 Task: Change the task working hours per week to 39 in Outlook.
Action: Mouse moved to (50, 31)
Screenshot: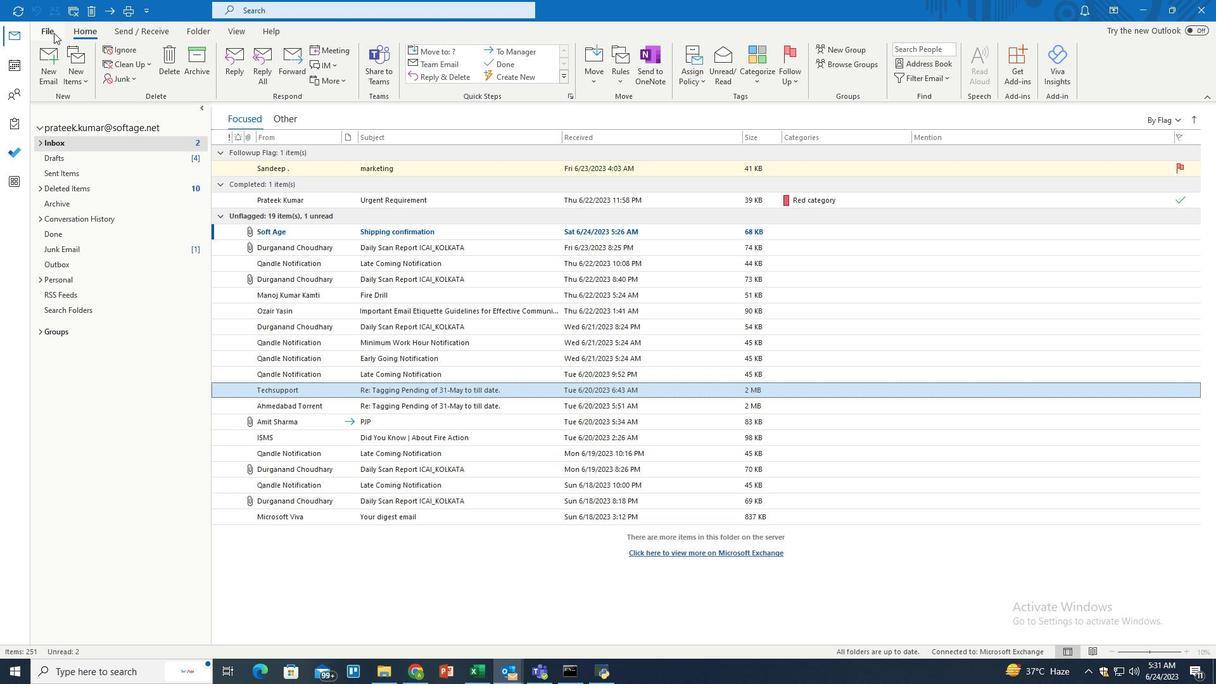 
Action: Mouse pressed left at (50, 31)
Screenshot: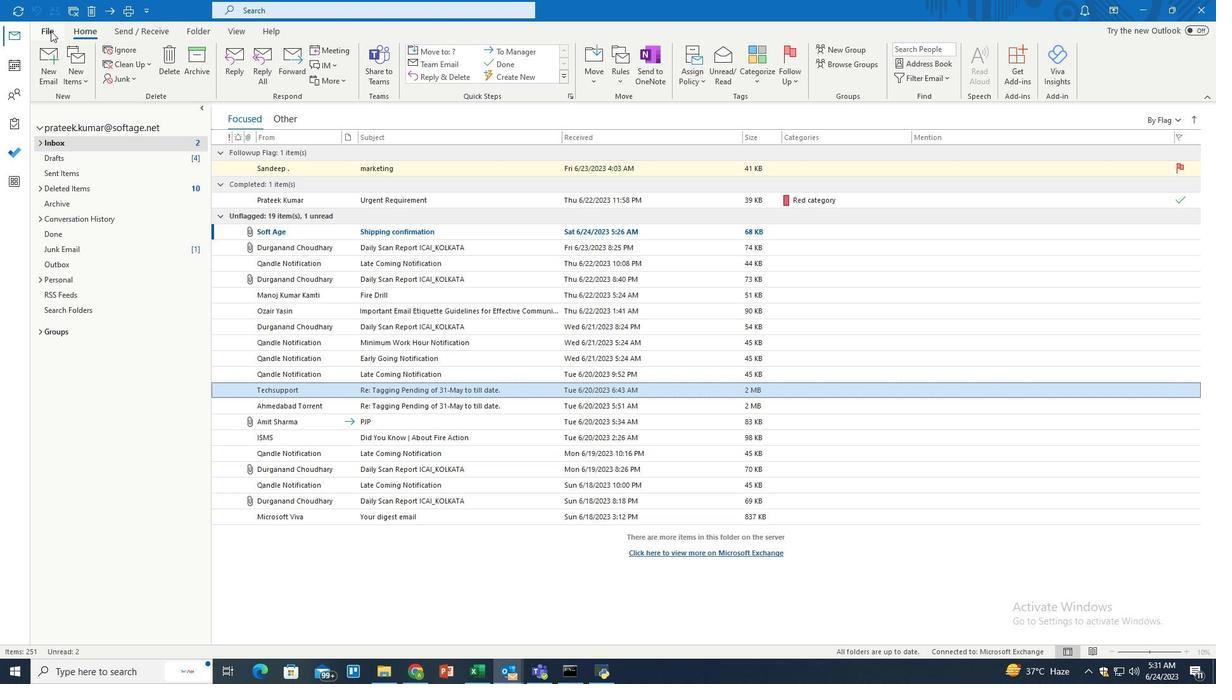 
Action: Mouse moved to (41, 606)
Screenshot: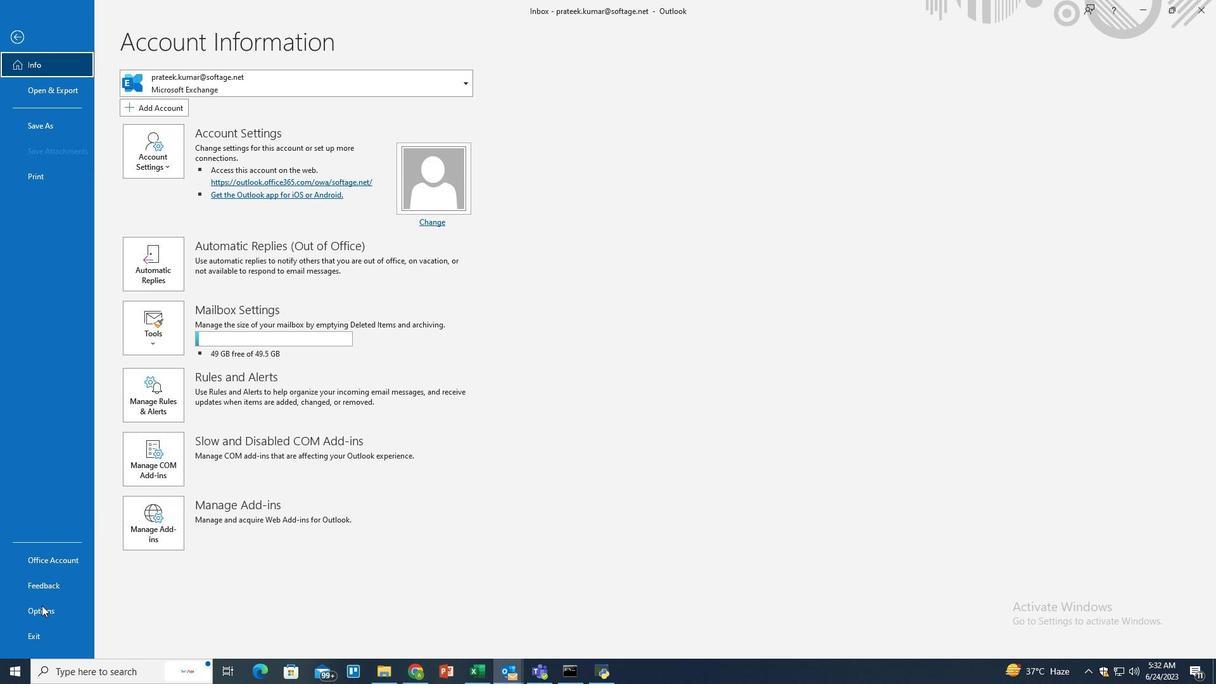 
Action: Mouse pressed left at (41, 606)
Screenshot: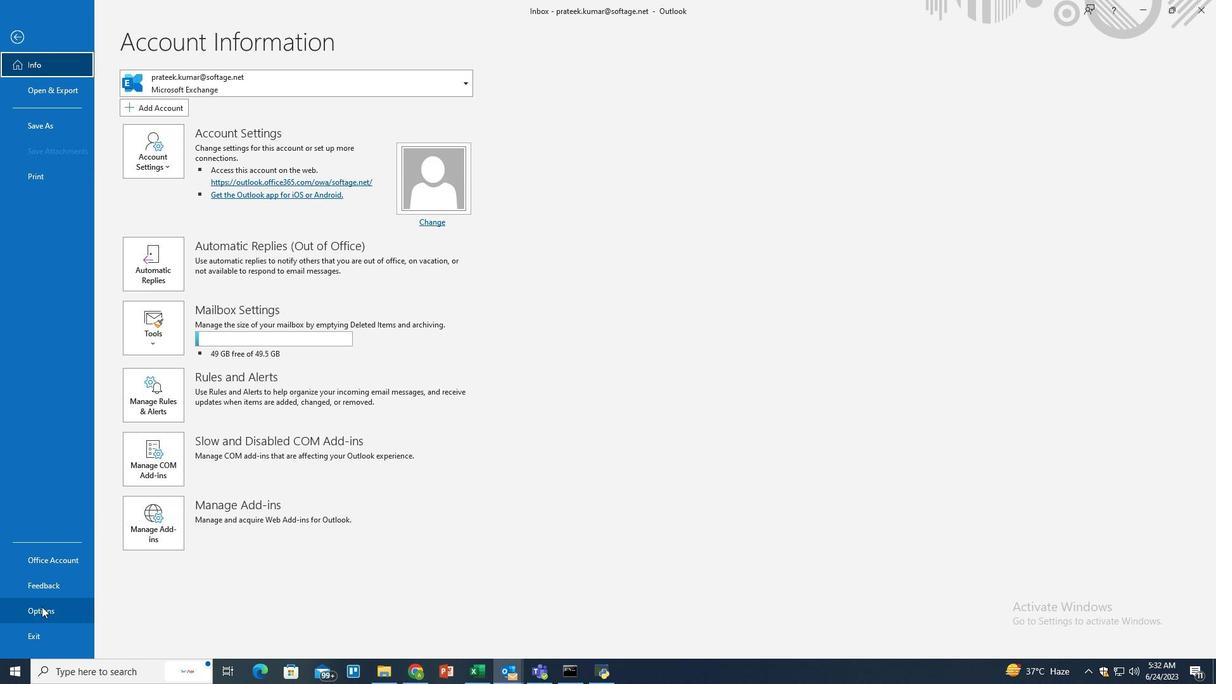 
Action: Mouse moved to (352, 226)
Screenshot: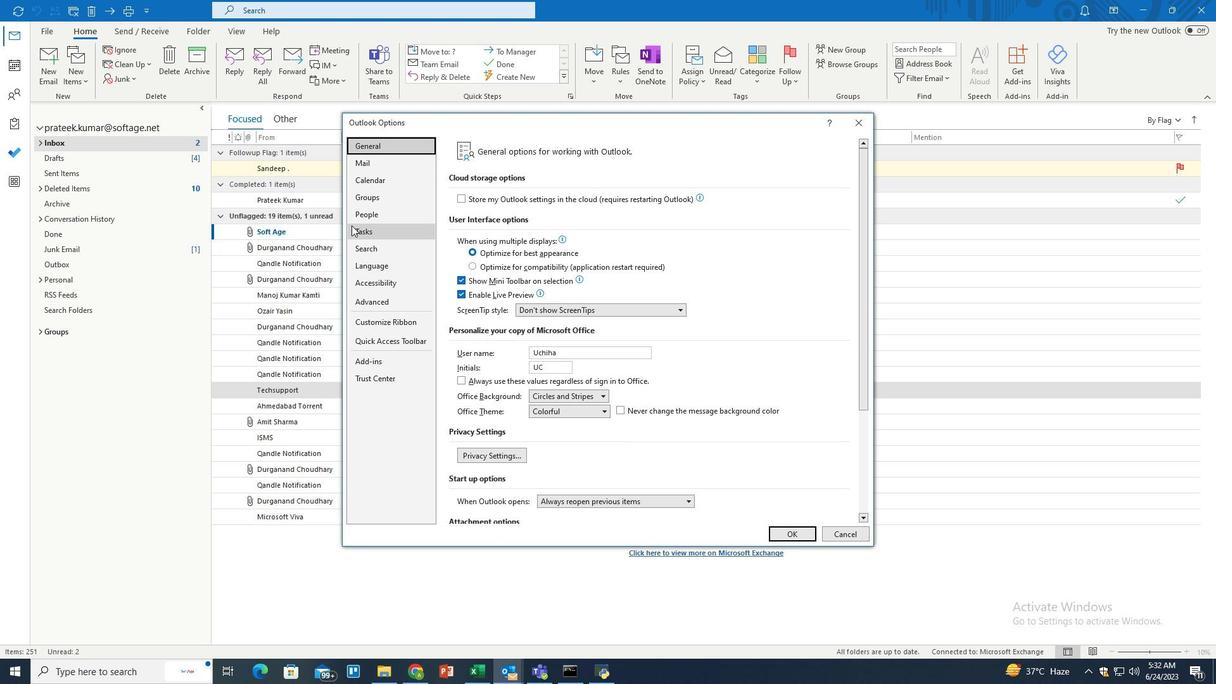 
Action: Mouse pressed left at (352, 226)
Screenshot: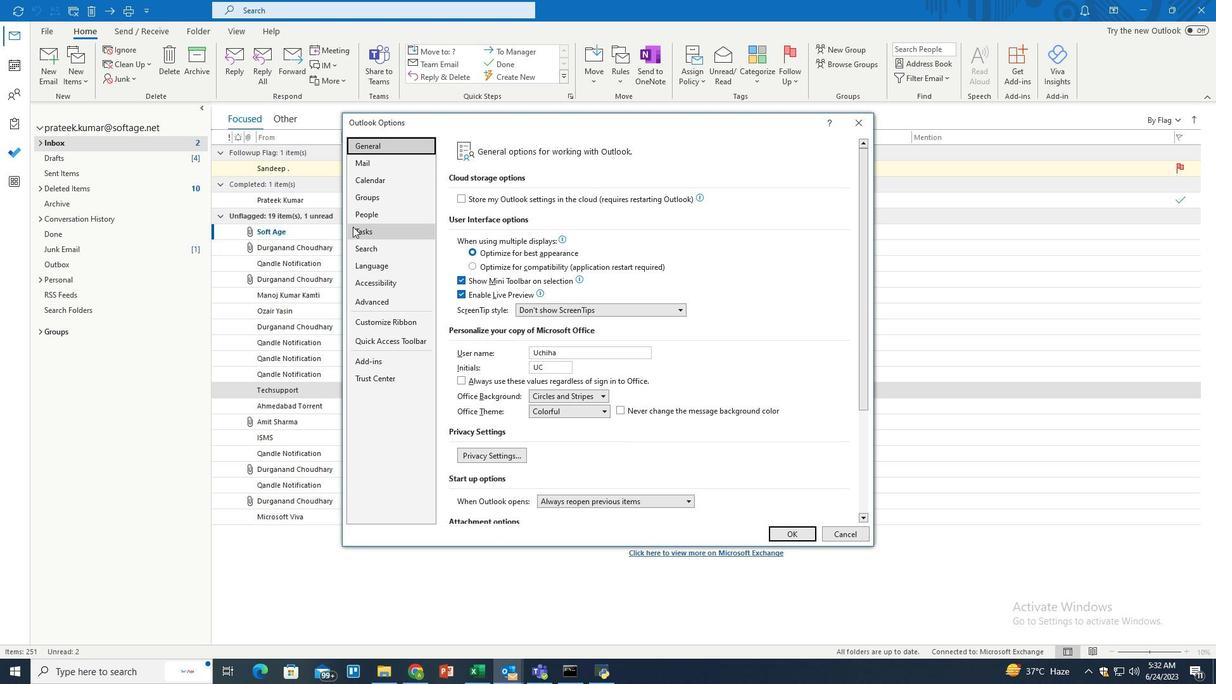 
Action: Mouse moved to (625, 382)
Screenshot: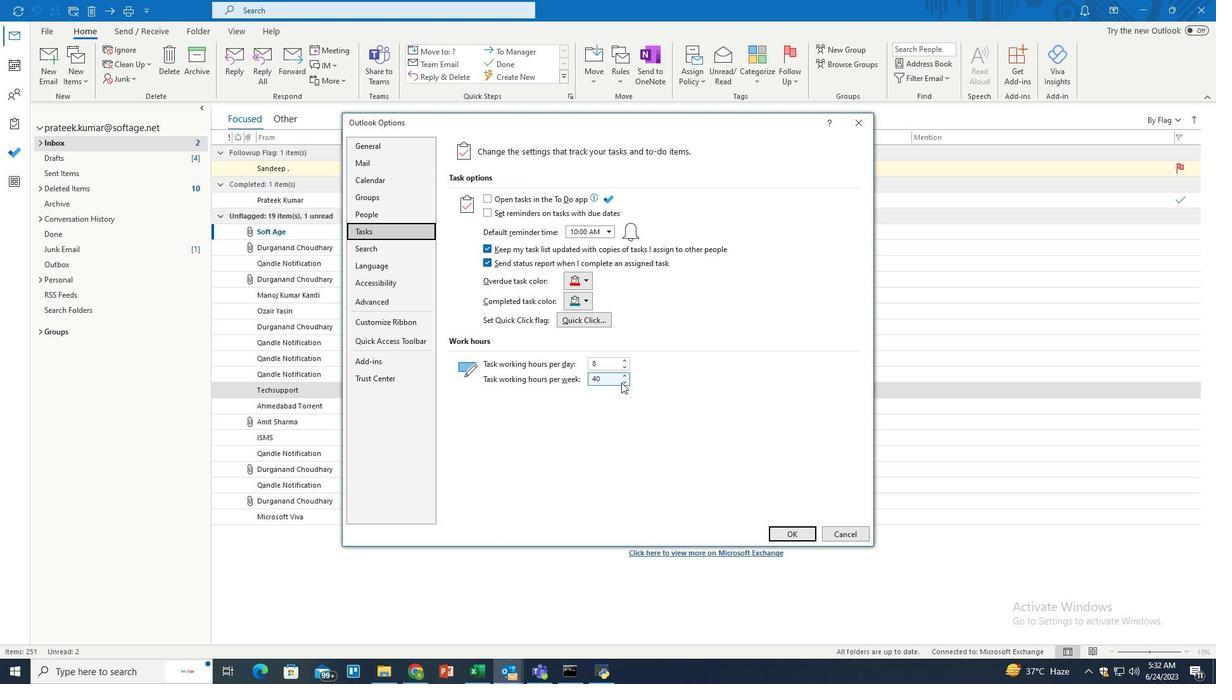 
Action: Mouse pressed left at (625, 382)
Screenshot: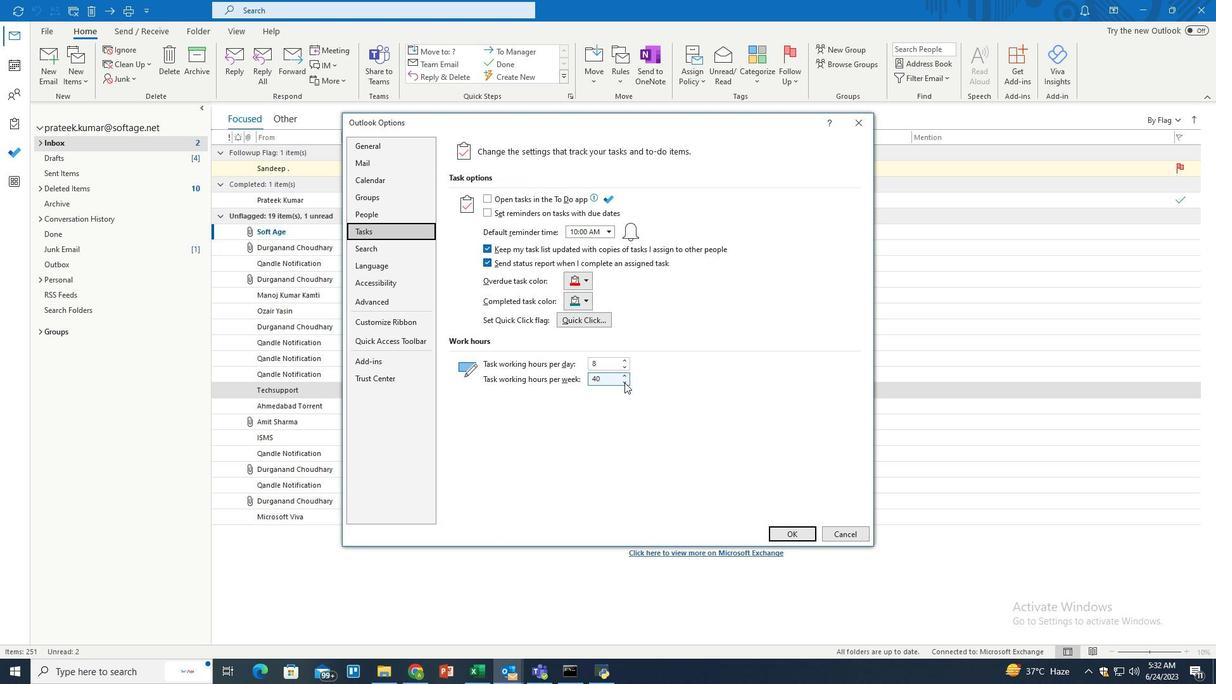 
Action: Mouse pressed left at (625, 382)
Screenshot: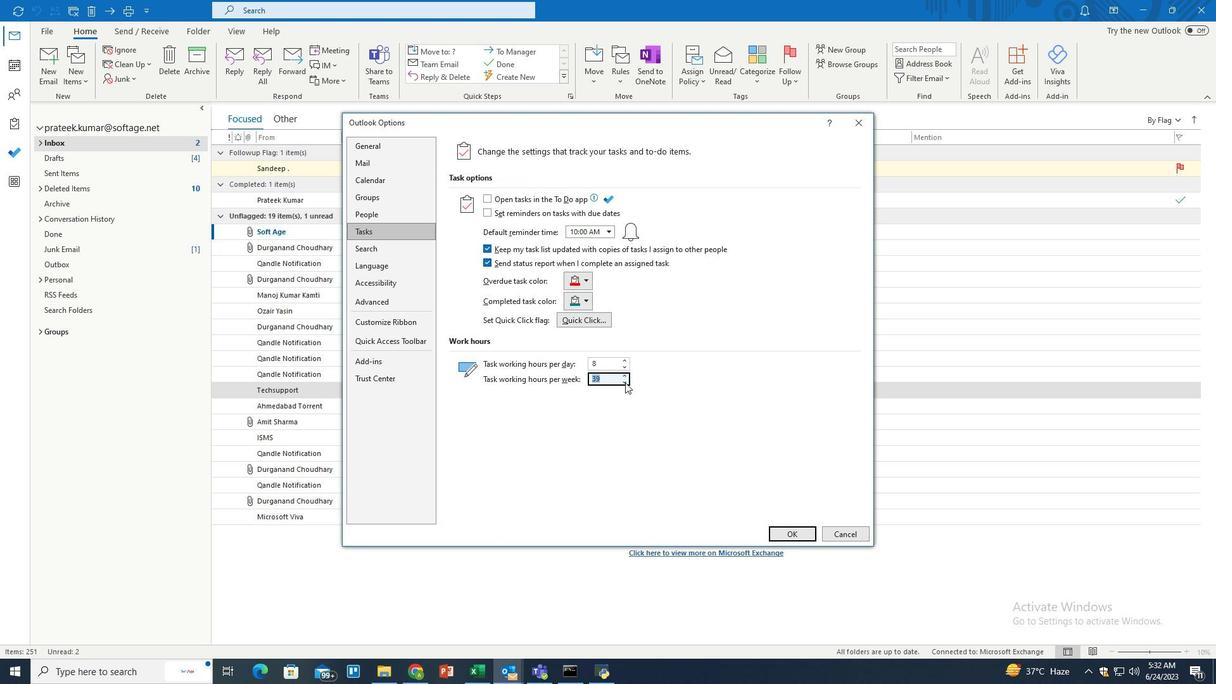 
Action: Mouse pressed left at (625, 382)
Screenshot: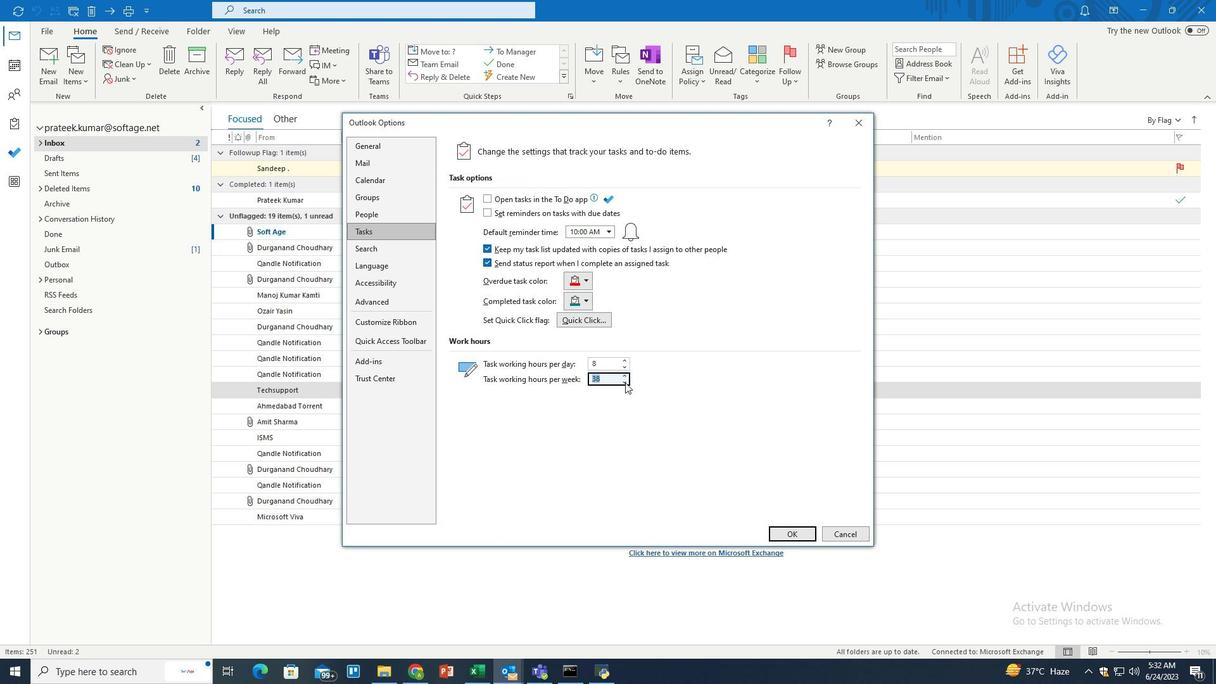 
Action: Mouse pressed left at (625, 382)
Screenshot: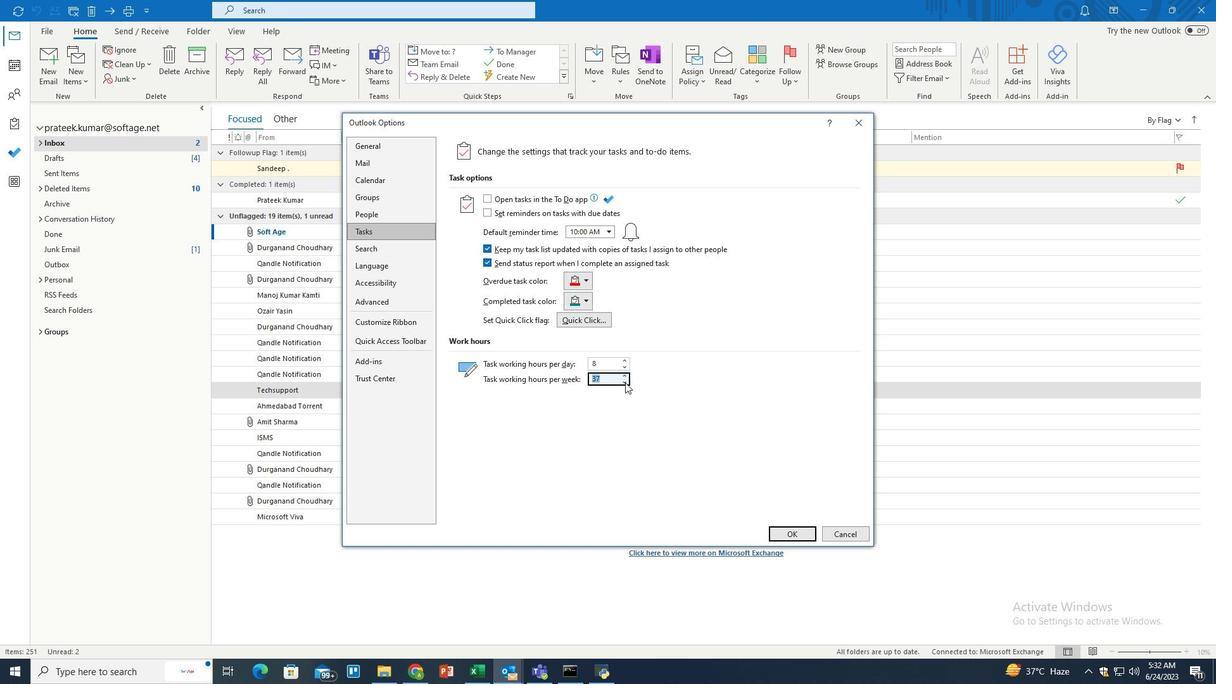 
Action: Mouse pressed left at (625, 382)
Screenshot: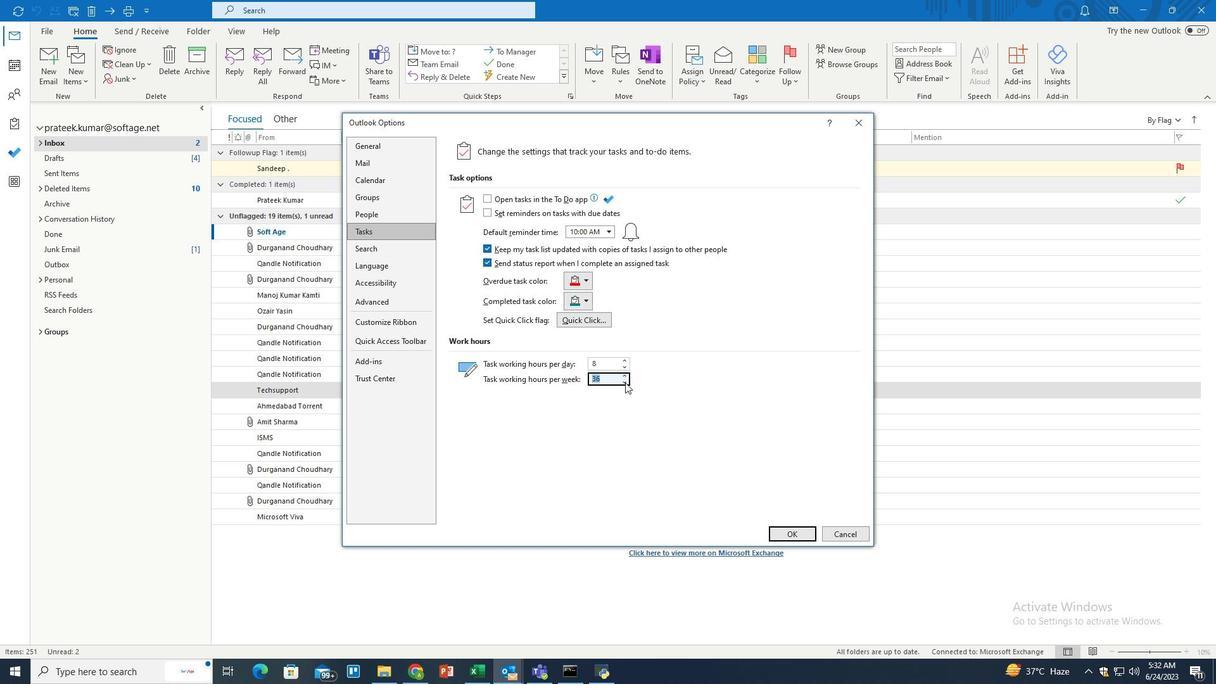 
Action: Mouse moved to (777, 533)
Screenshot: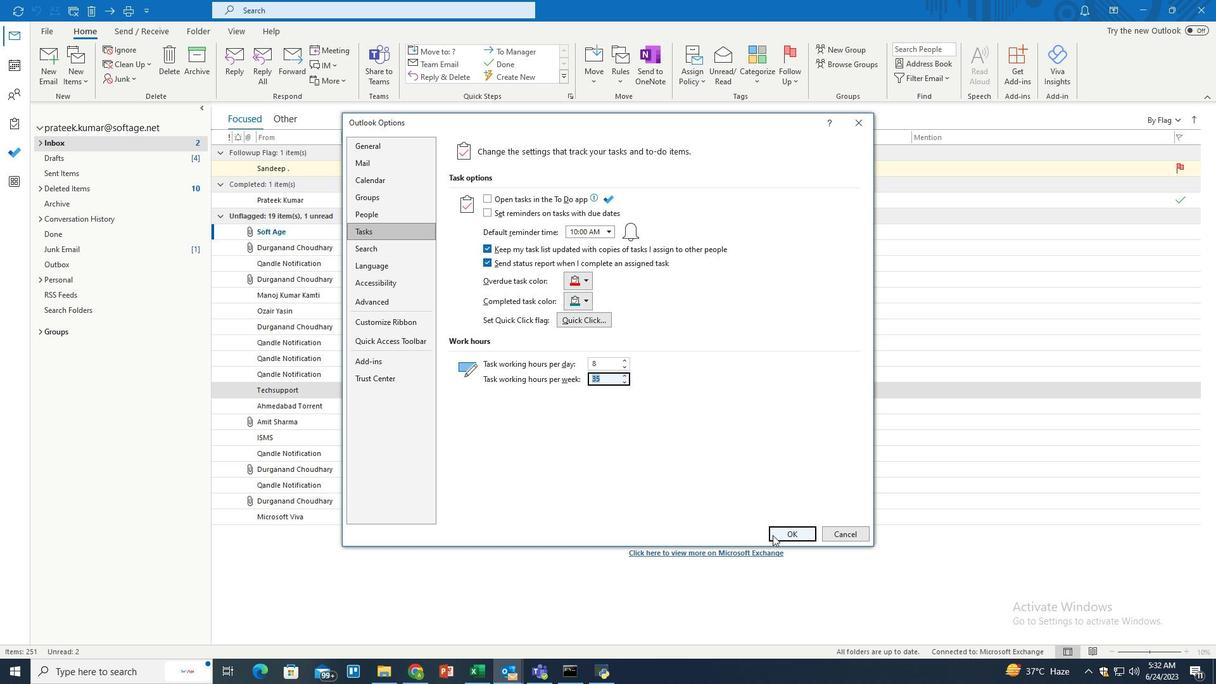 
Action: Mouse pressed left at (777, 533)
Screenshot: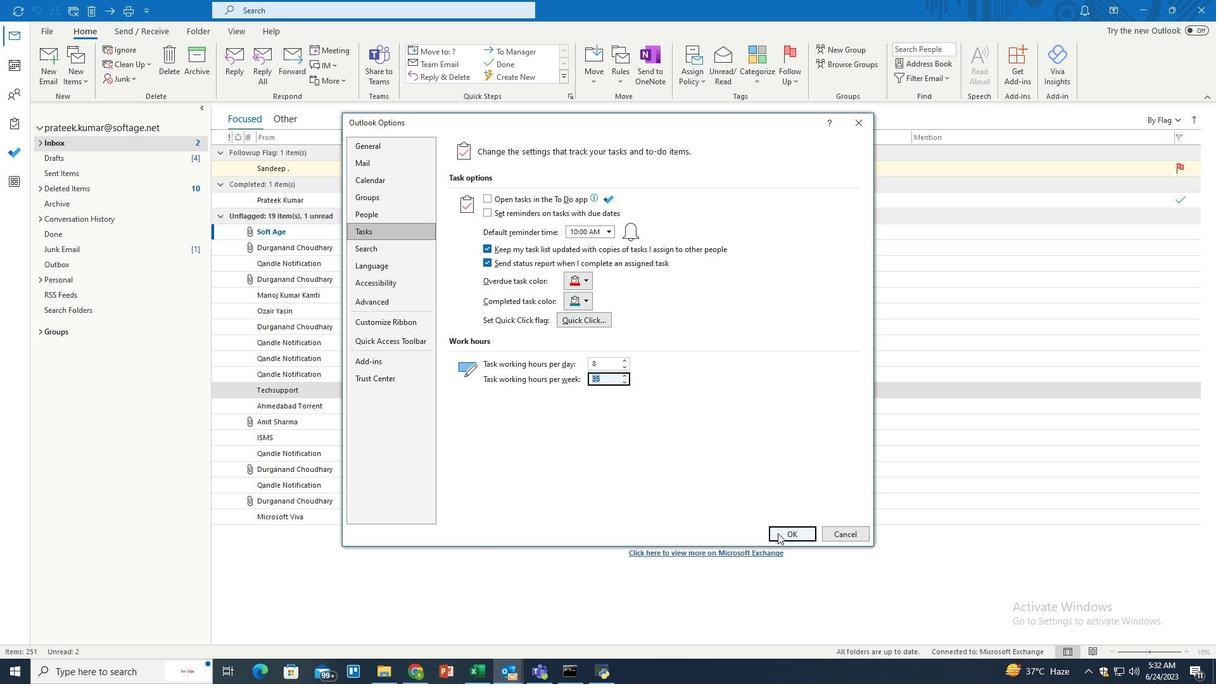 
Action: Mouse moved to (581, 409)
Screenshot: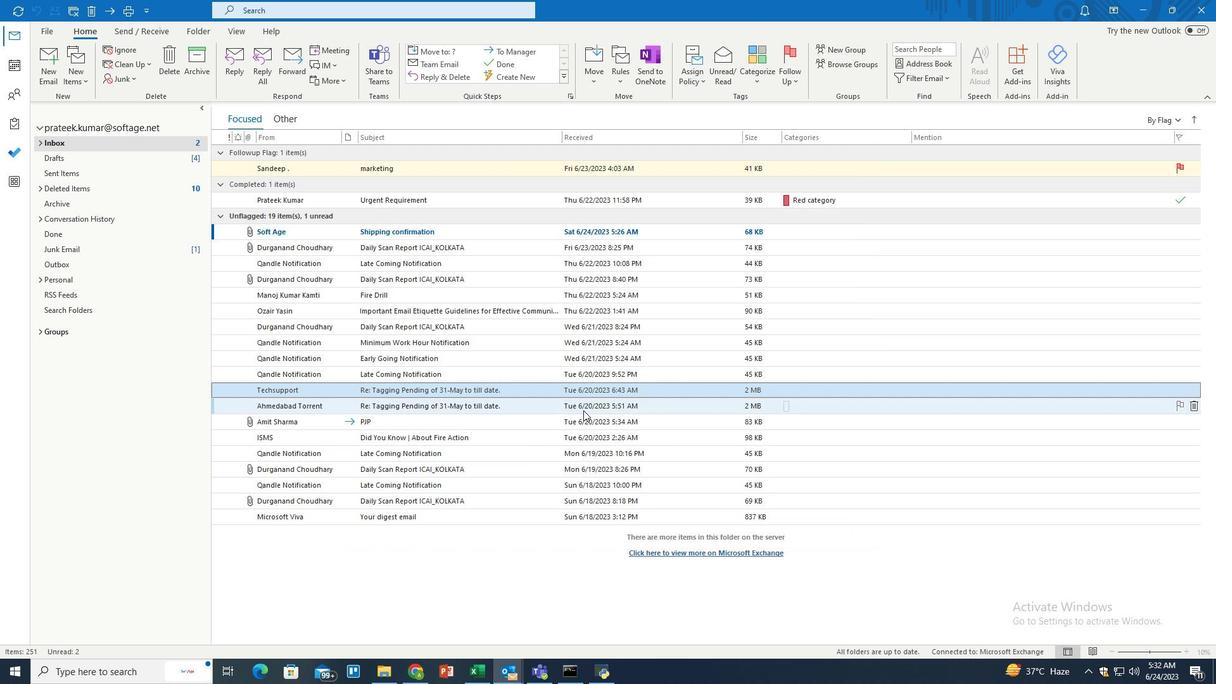 
